Task: Use Sideman Strut Short Effect in this video Movie B.mp4
Action: Mouse moved to (321, 126)
Screenshot: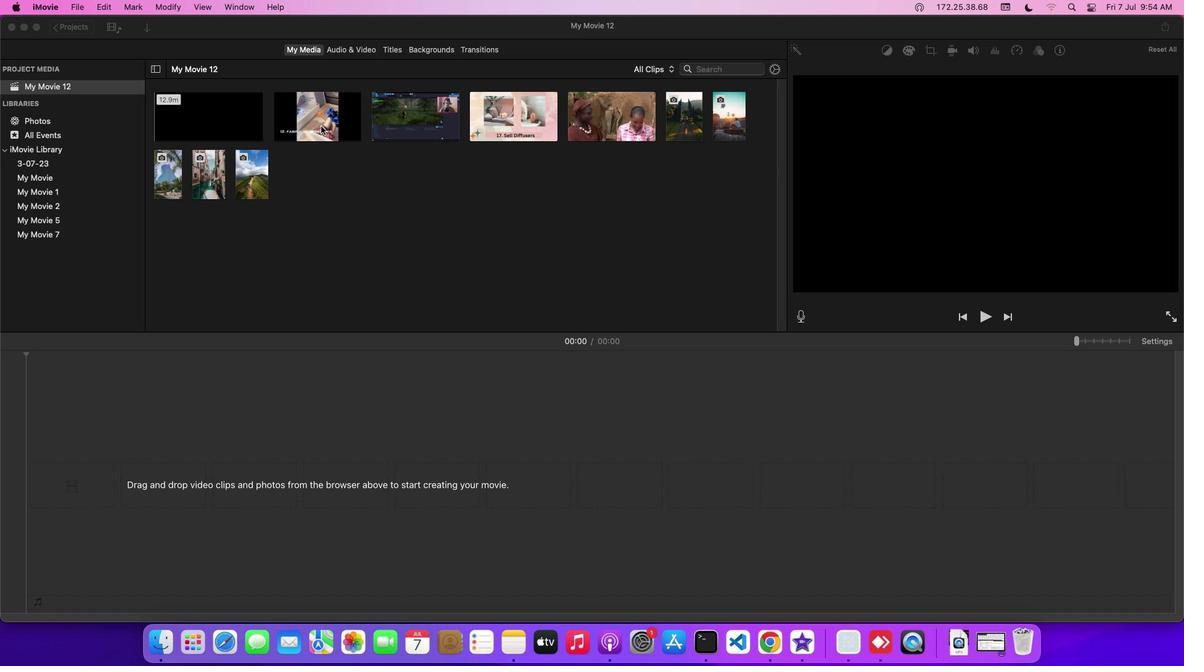 
Action: Mouse pressed left at (321, 126)
Screenshot: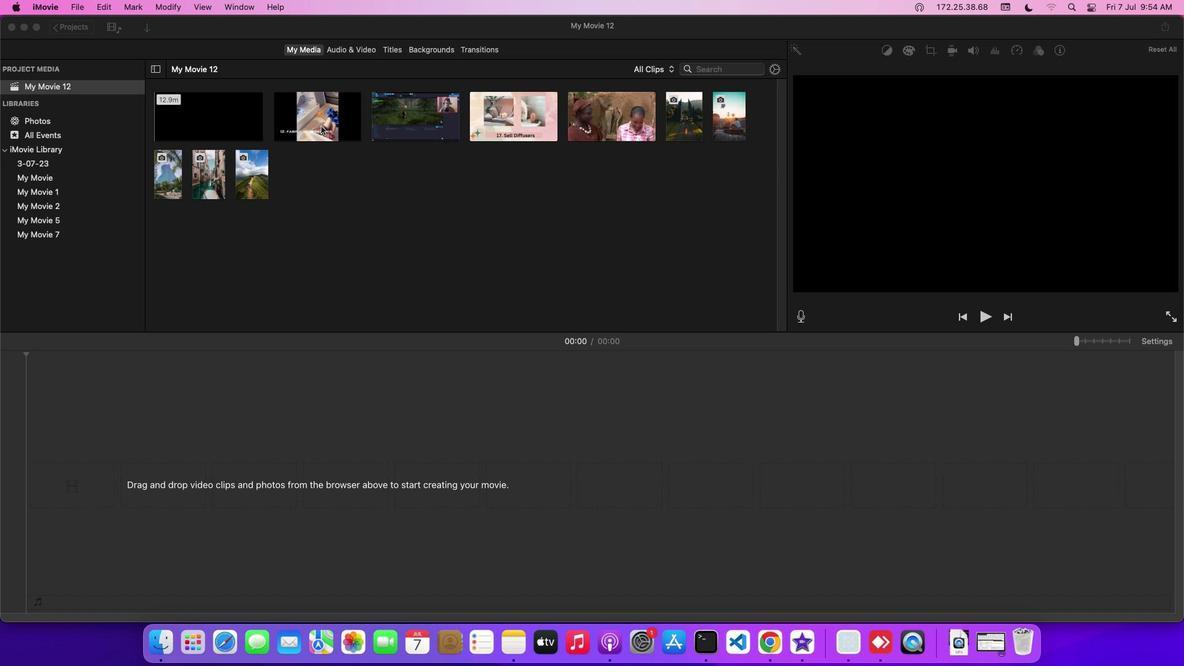 
Action: Mouse moved to (356, 48)
Screenshot: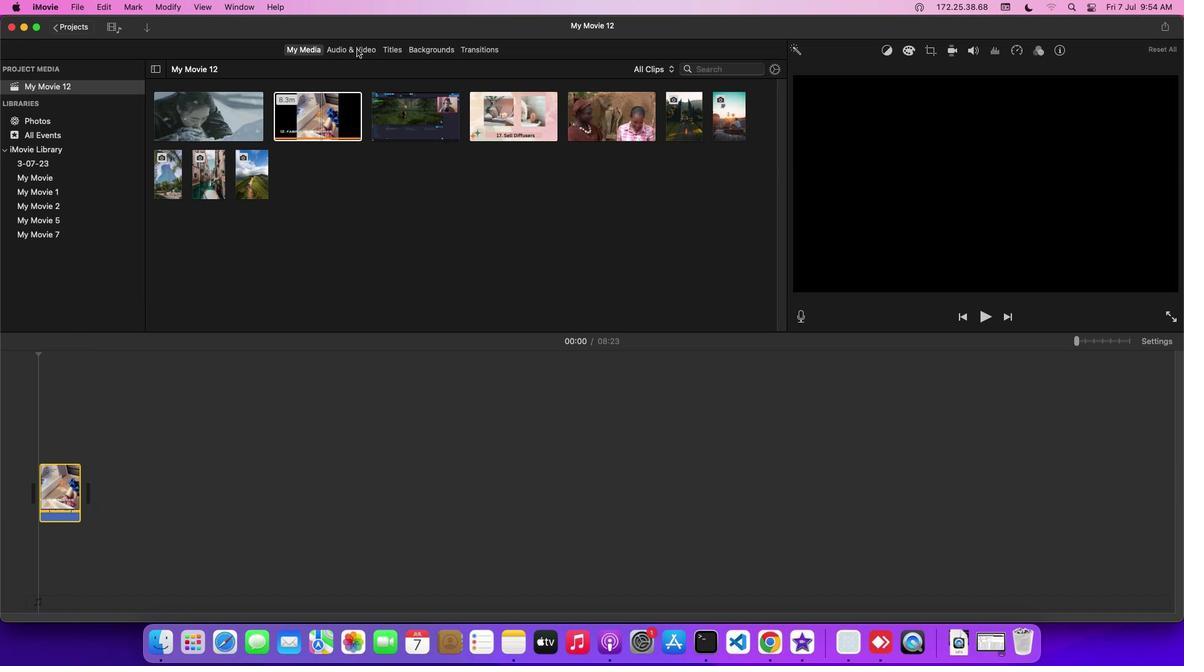 
Action: Mouse pressed left at (356, 48)
Screenshot: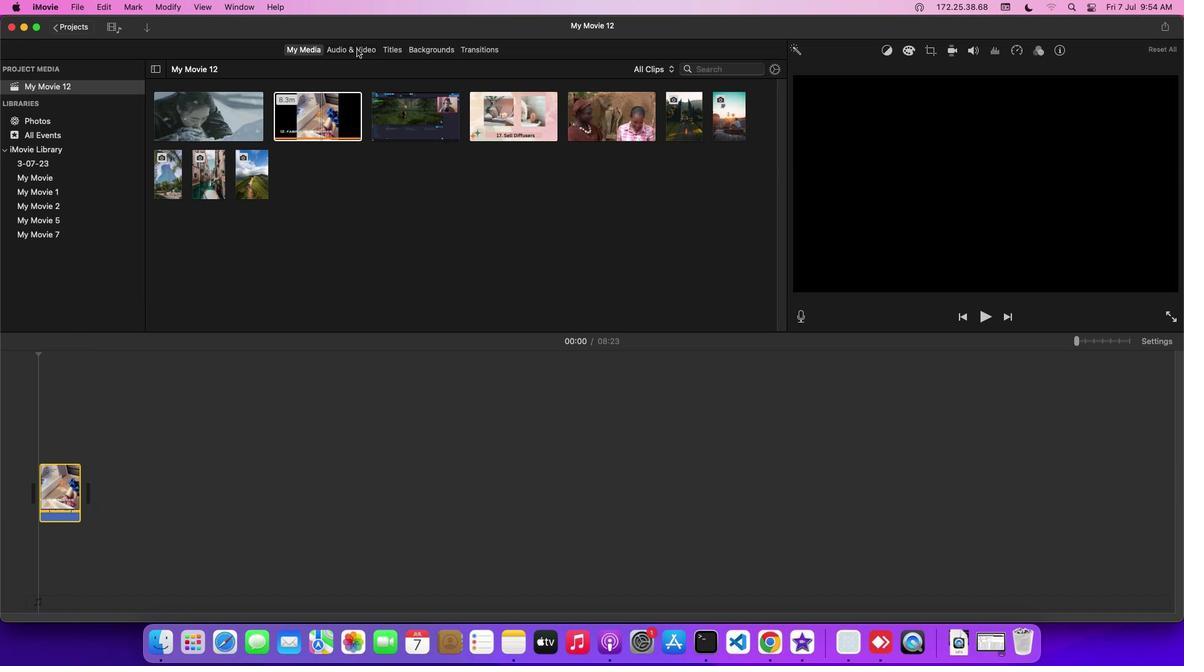 
Action: Mouse moved to (67, 117)
Screenshot: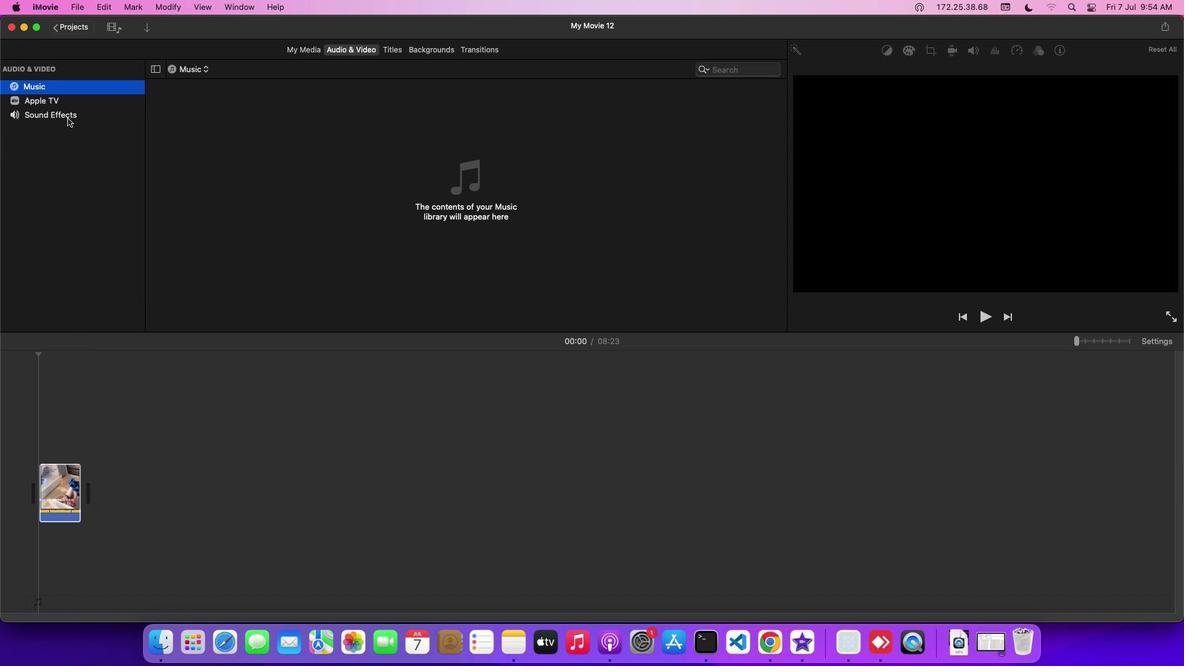 
Action: Mouse pressed left at (67, 117)
Screenshot: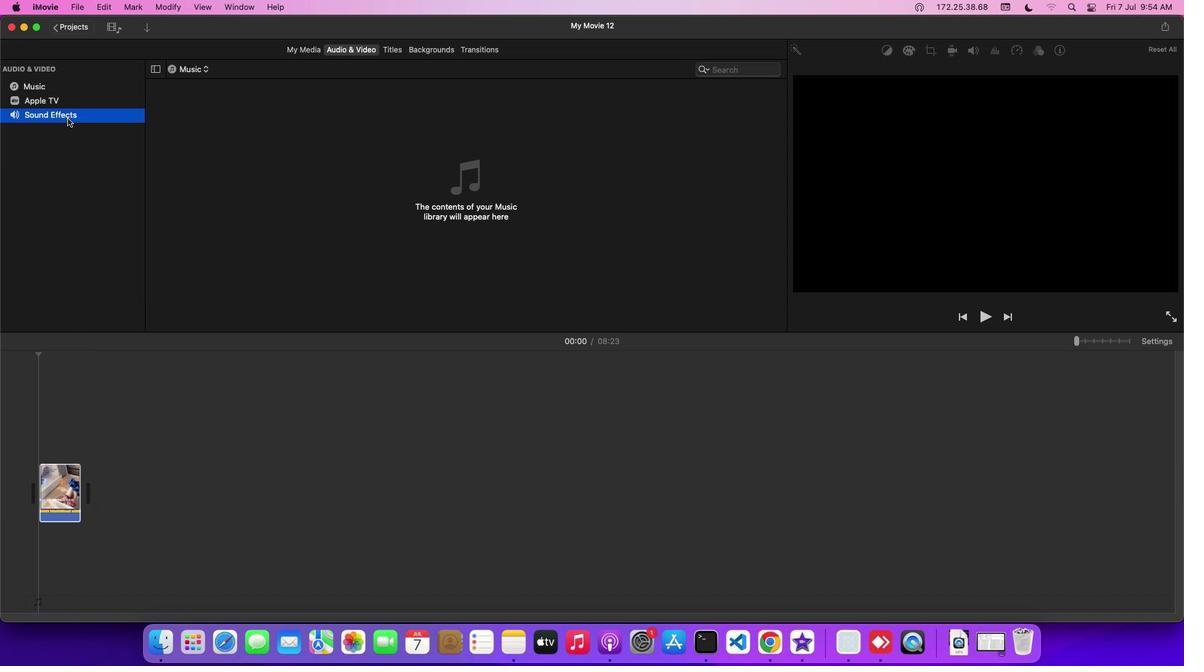 
Action: Mouse moved to (193, 194)
Screenshot: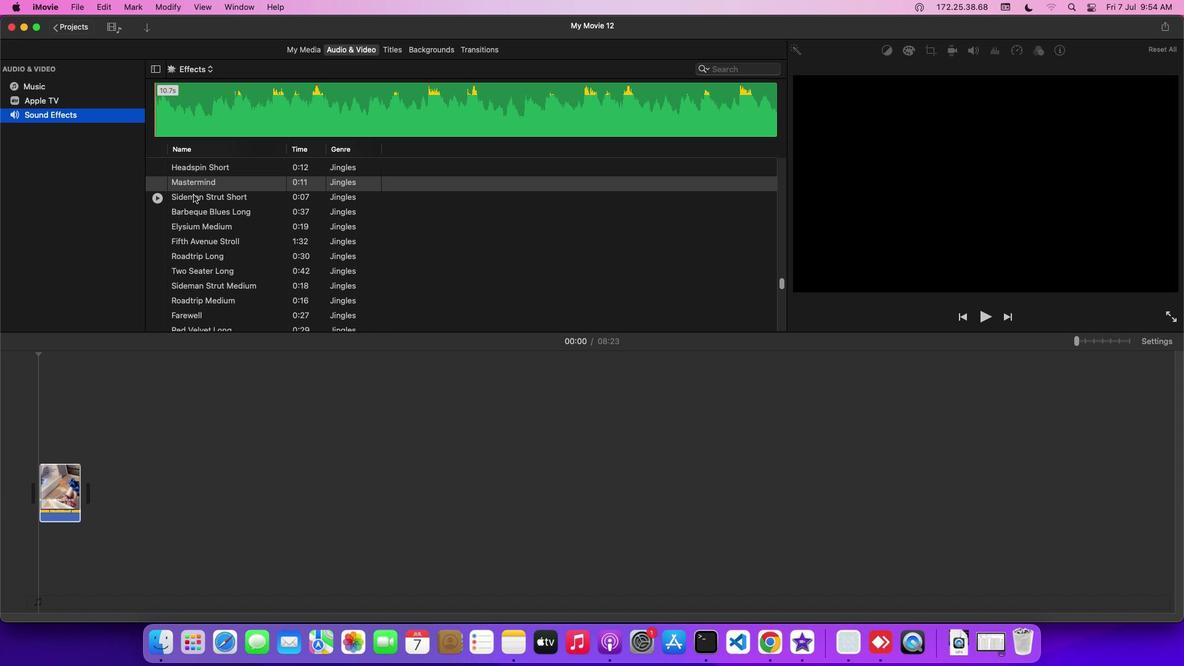 
Action: Mouse pressed left at (193, 194)
Screenshot: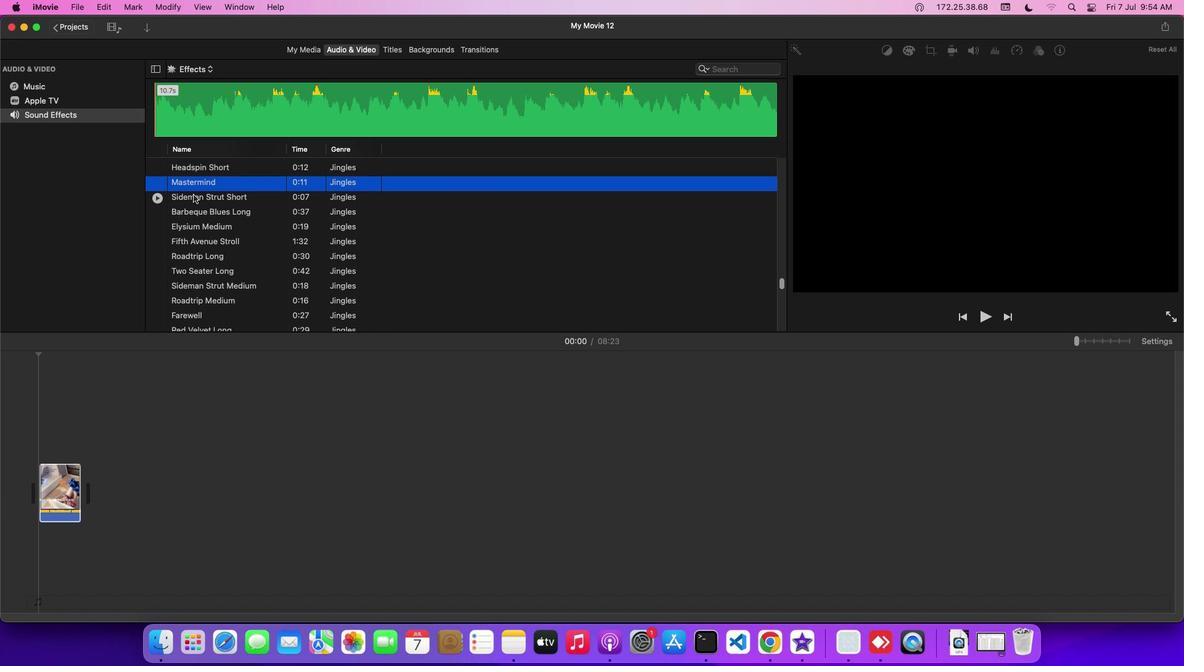 
Action: Mouse moved to (207, 197)
Screenshot: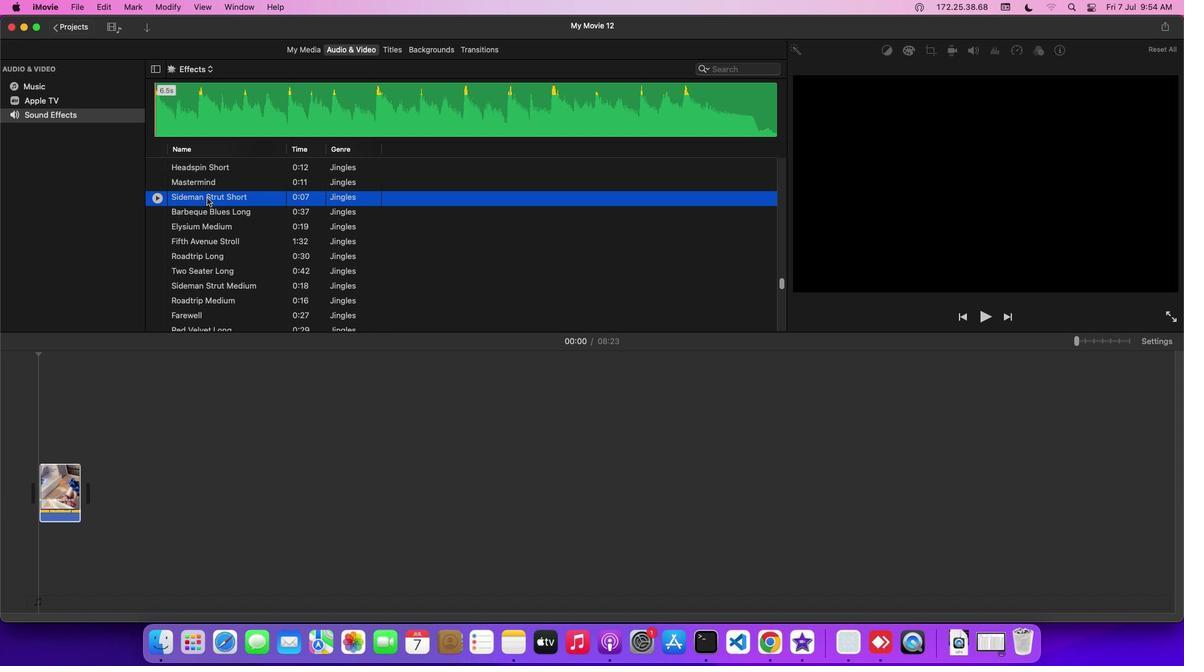 
Action: Mouse pressed left at (207, 197)
Screenshot: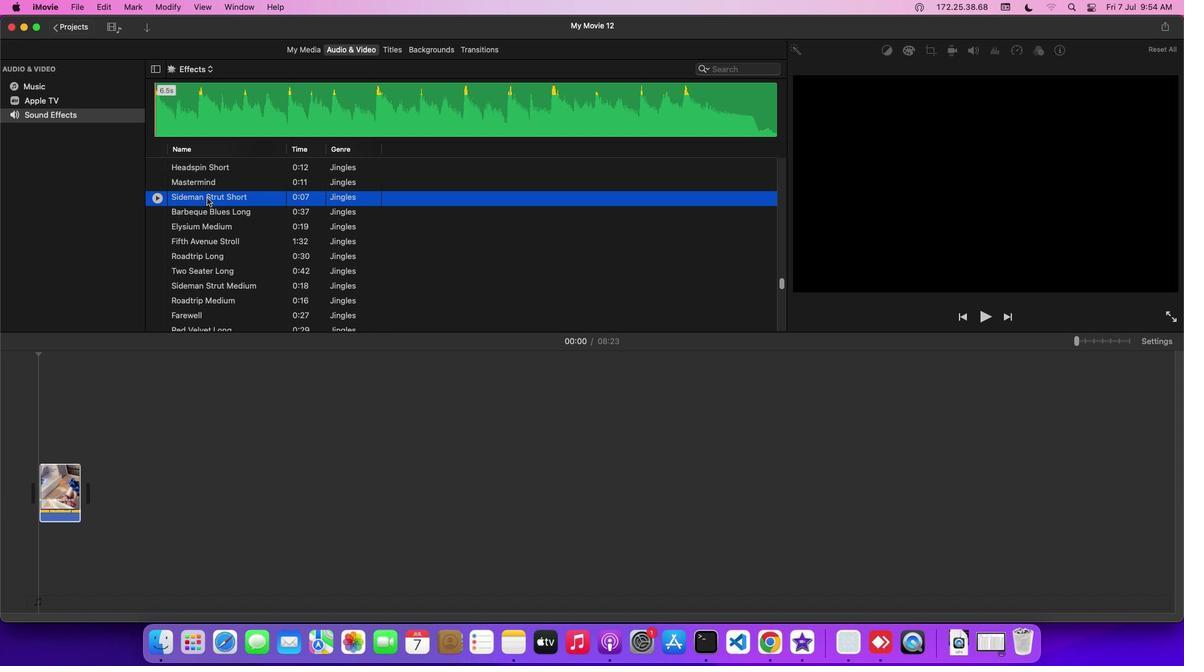 
Action: Mouse moved to (167, 519)
Screenshot: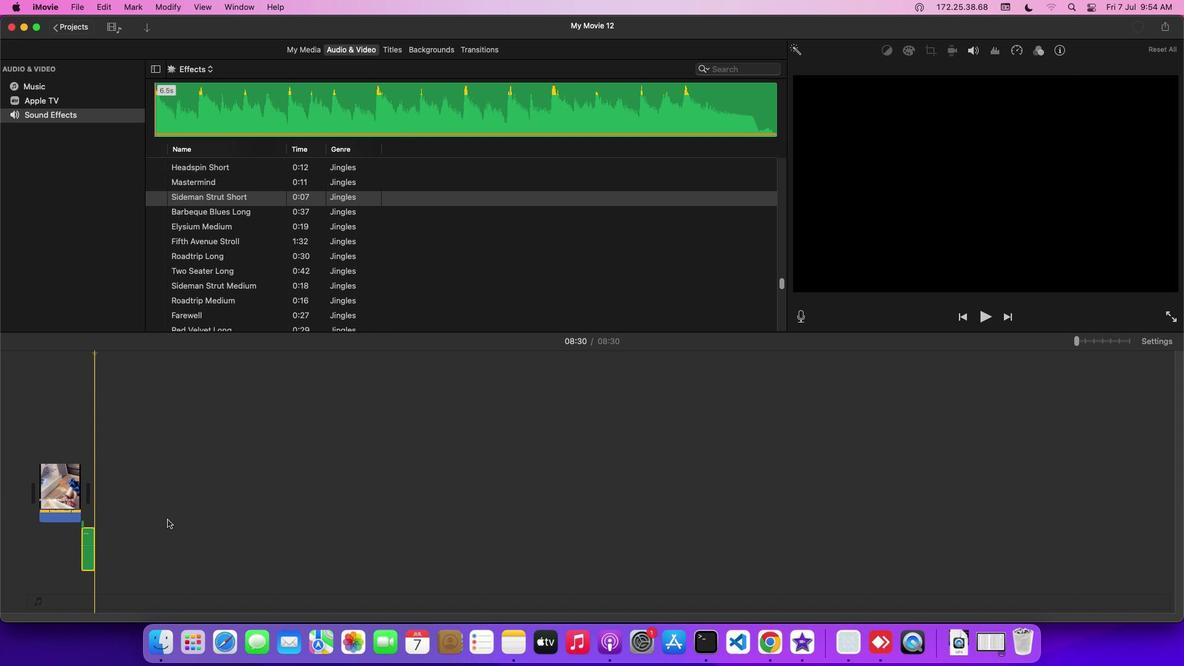 
